 Task: Create an event for the inter-departmental knowledge sharing.
Action: Mouse moved to (88, 110)
Screenshot: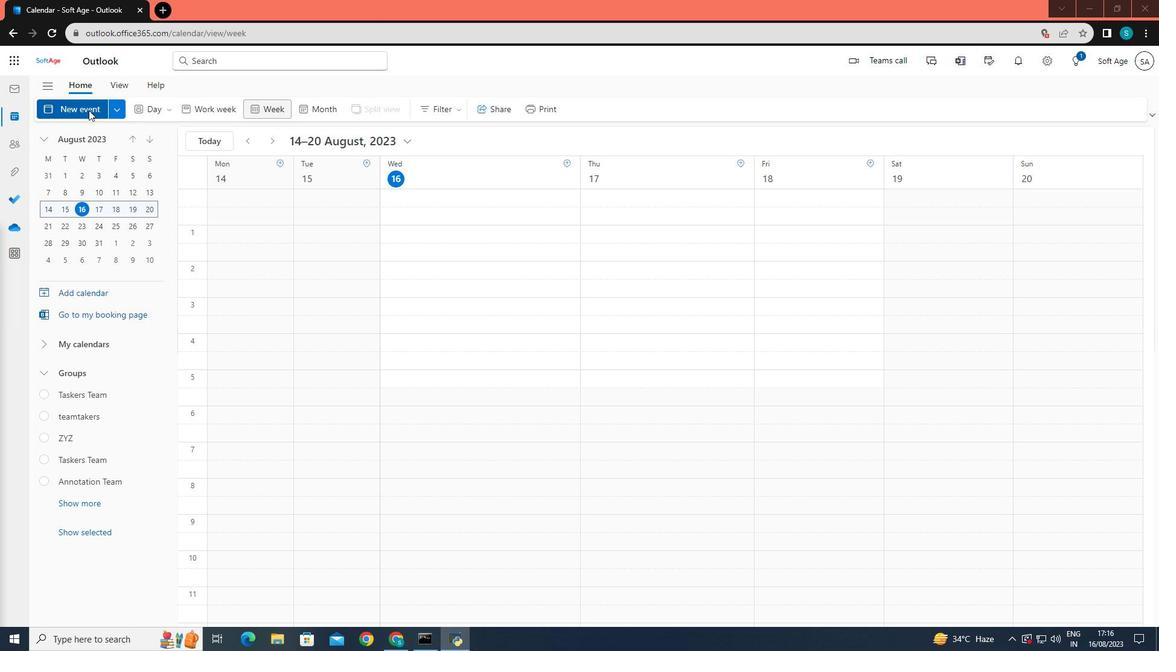 
Action: Mouse pressed left at (88, 110)
Screenshot: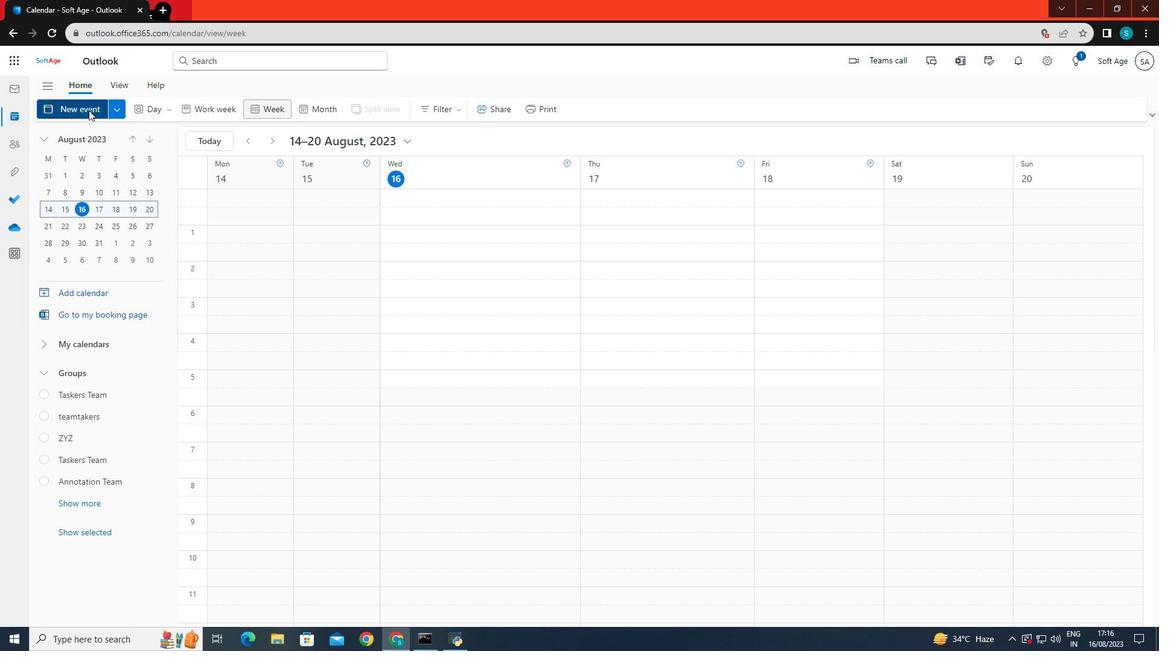 
Action: Mouse moved to (347, 185)
Screenshot: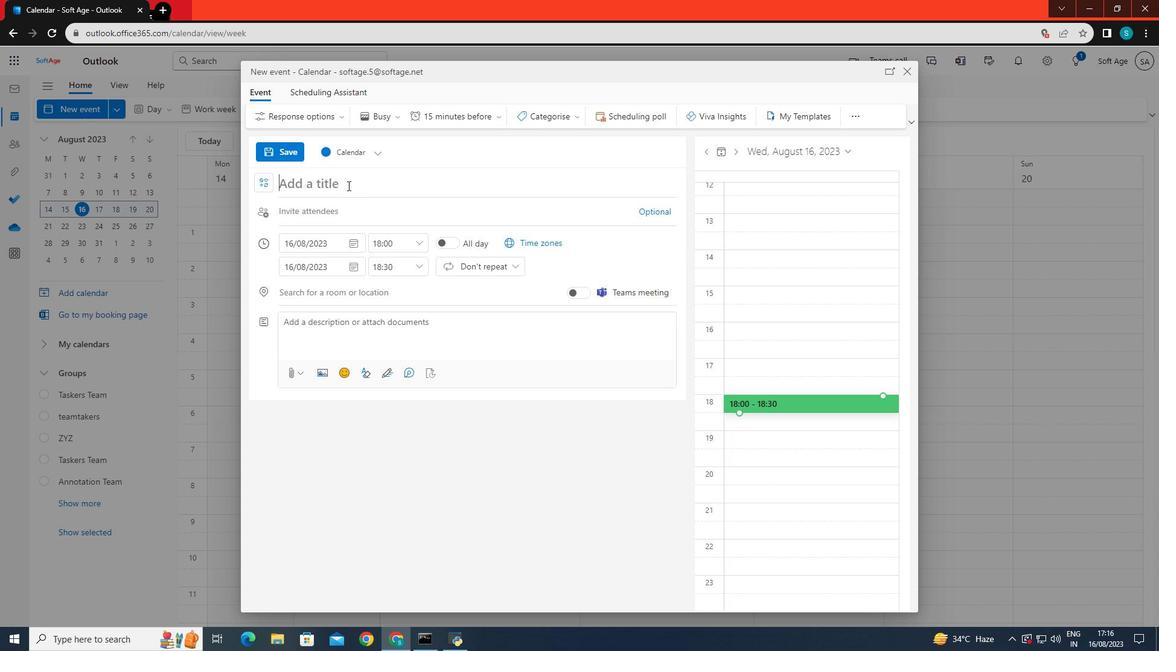 
Action: Mouse pressed left at (347, 185)
Screenshot: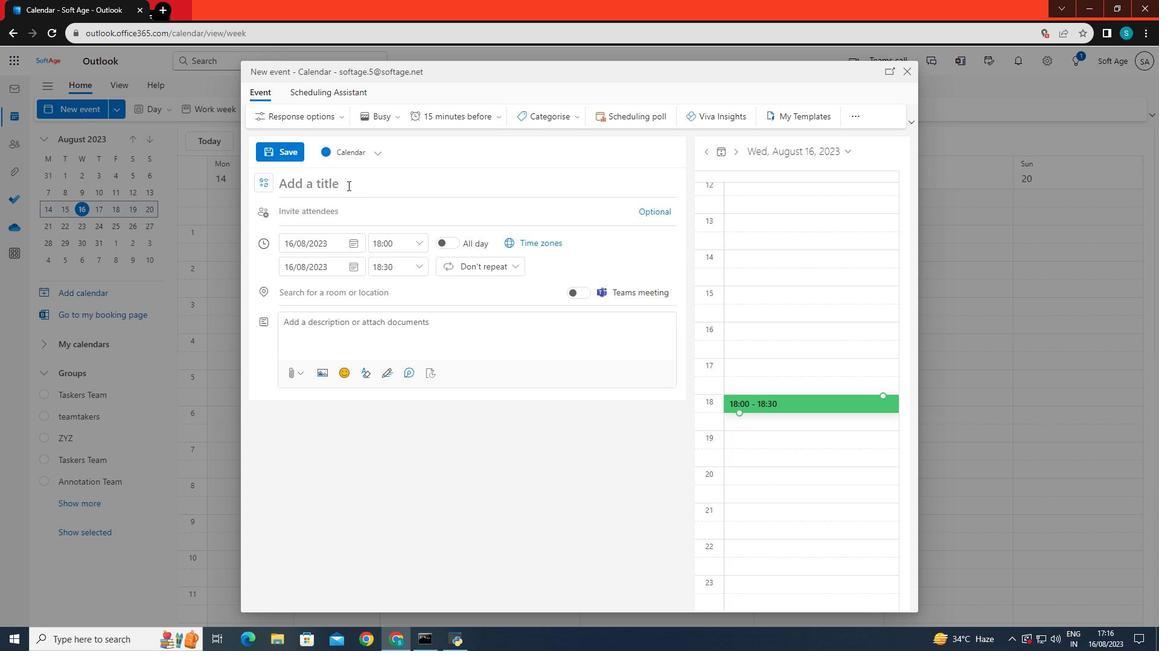 
Action: Key pressed <Key.caps_lock>I<Key.caps_lock>nter-departmental<Key.space>j<Key.backspace>knowledge<Key.space>sharing
Screenshot: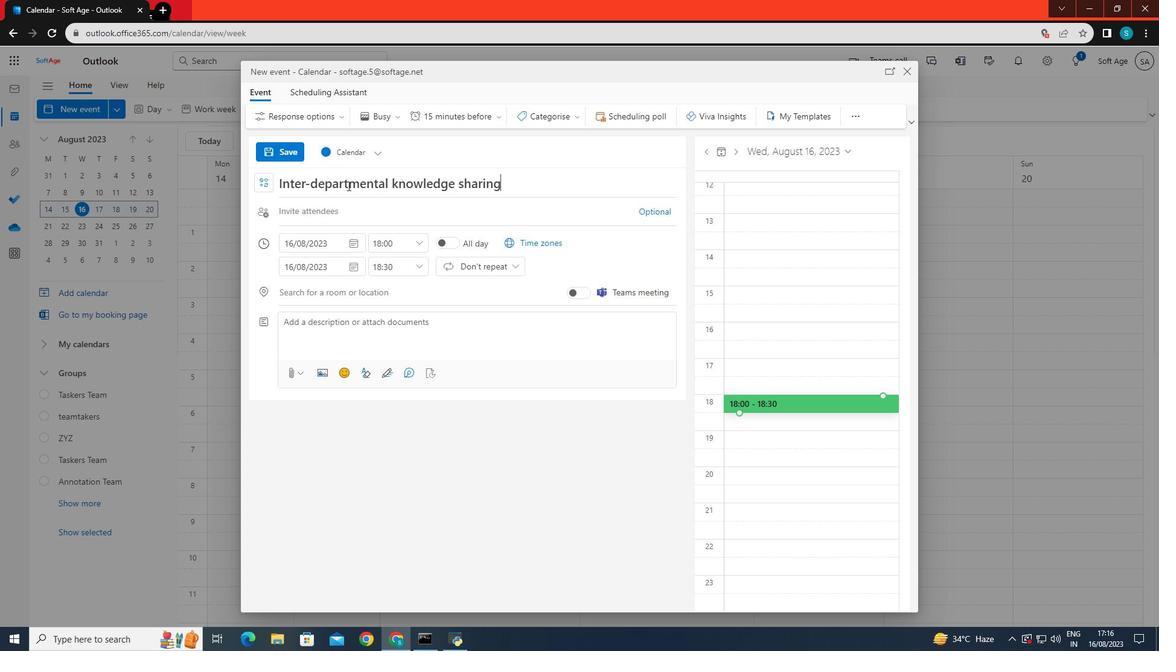 
Action: Mouse moved to (324, 243)
Screenshot: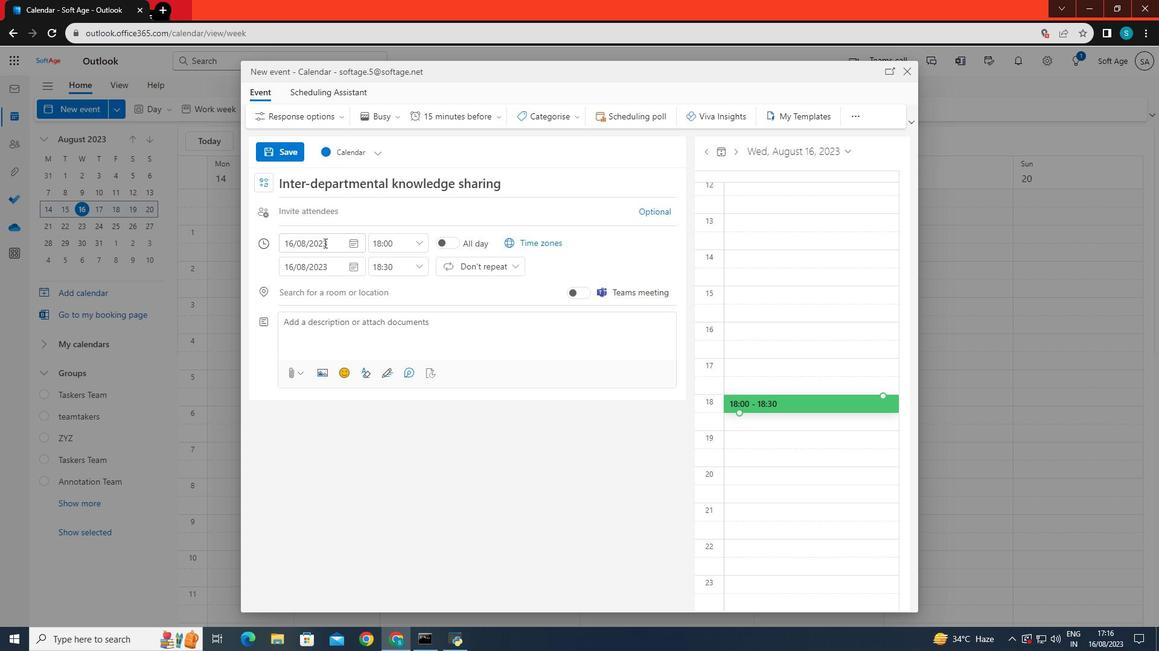 
Action: Mouse pressed left at (324, 243)
Screenshot: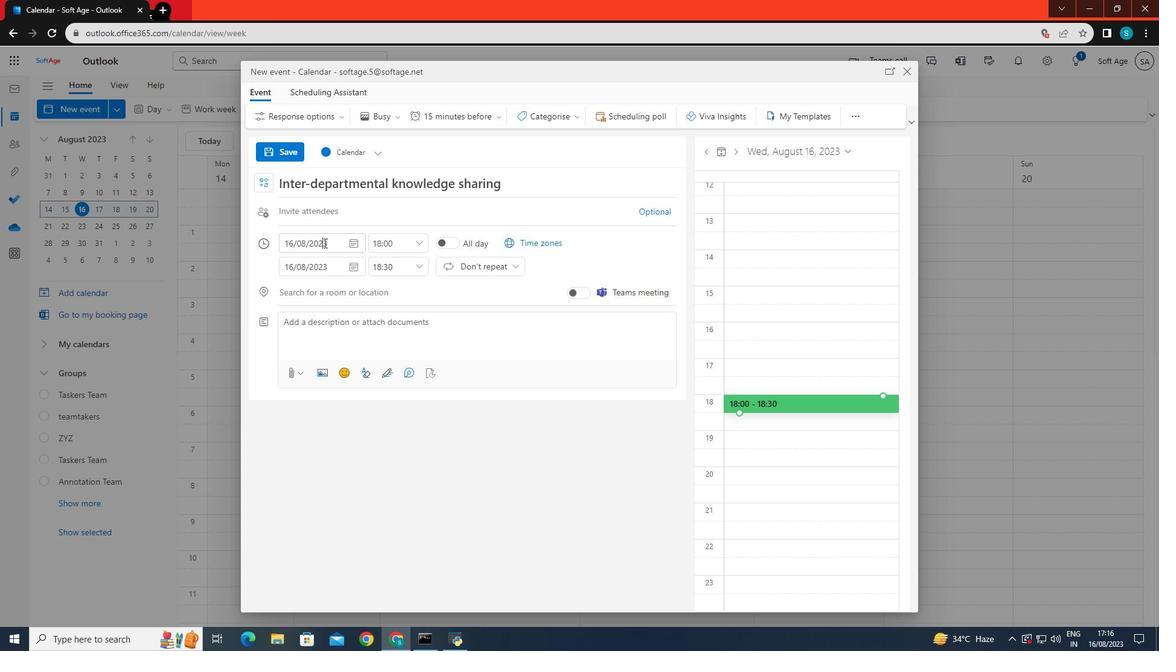 
Action: Mouse moved to (329, 373)
Screenshot: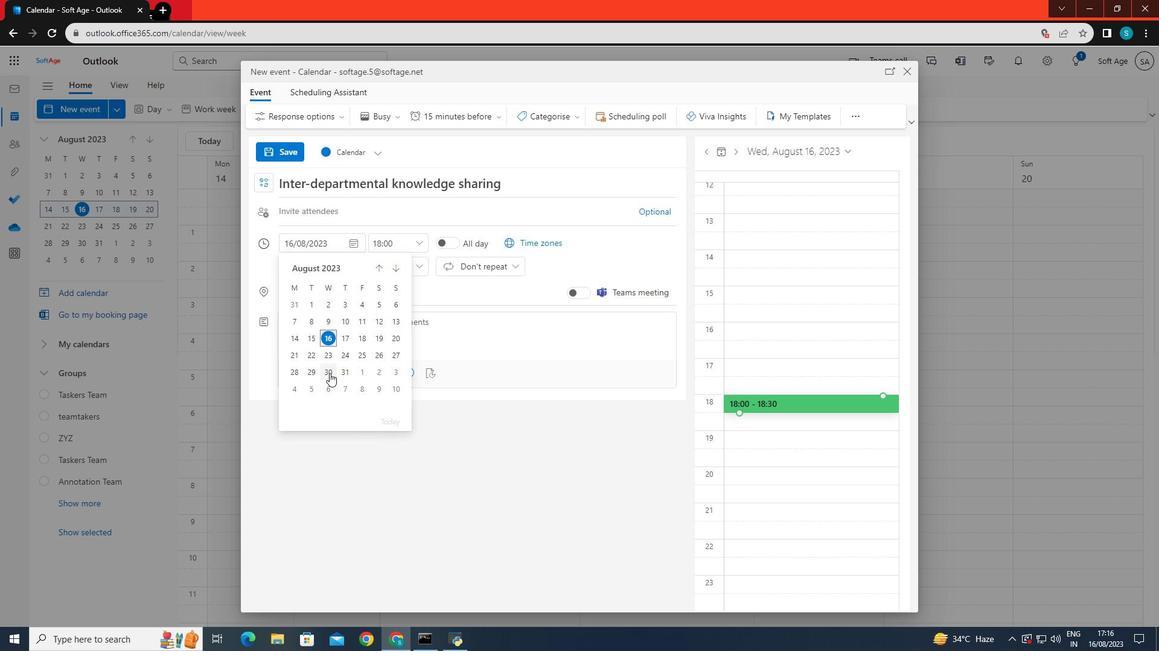 
Action: Mouse pressed left at (329, 373)
Screenshot: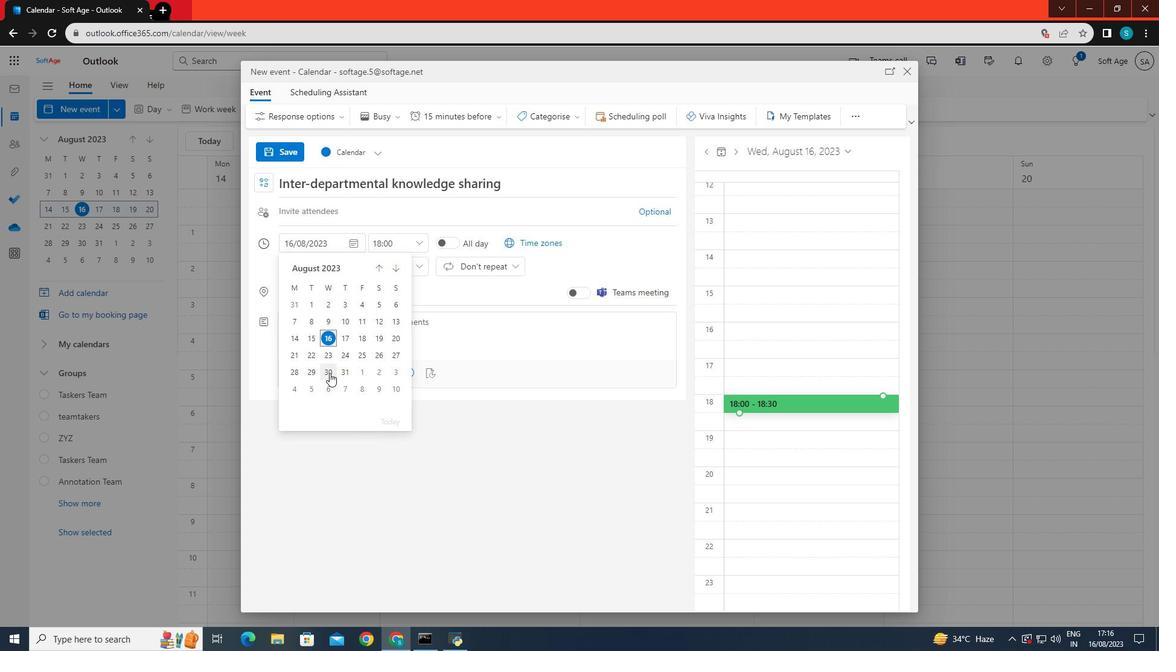 
Action: Mouse moved to (423, 243)
Screenshot: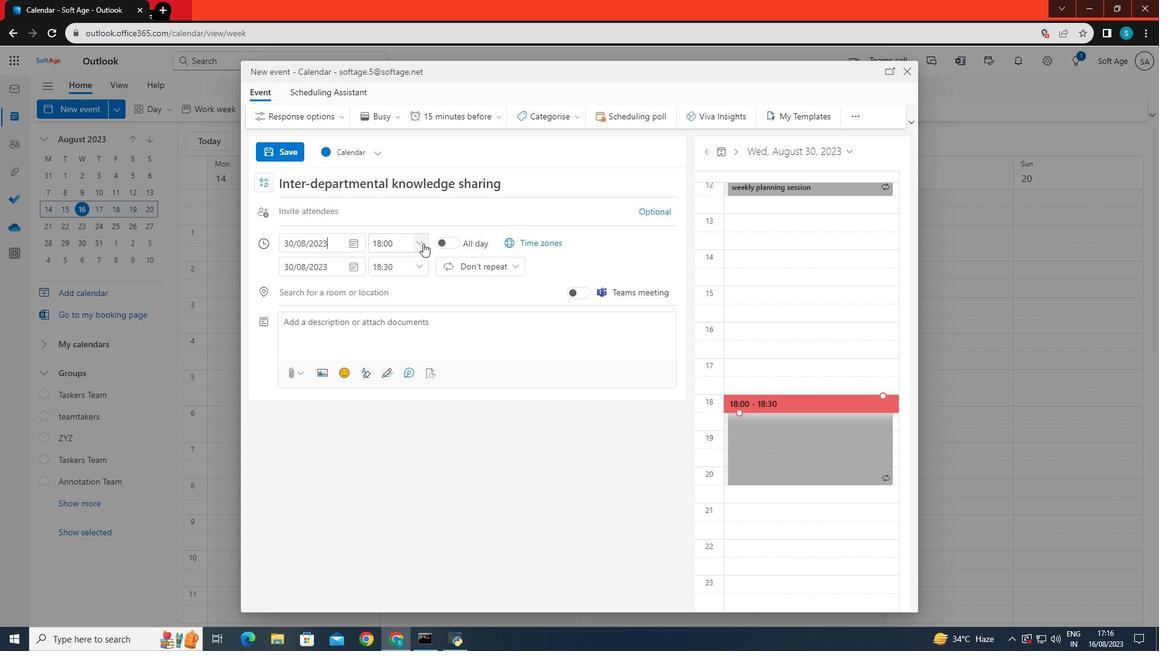 
Action: Mouse pressed left at (423, 243)
Screenshot: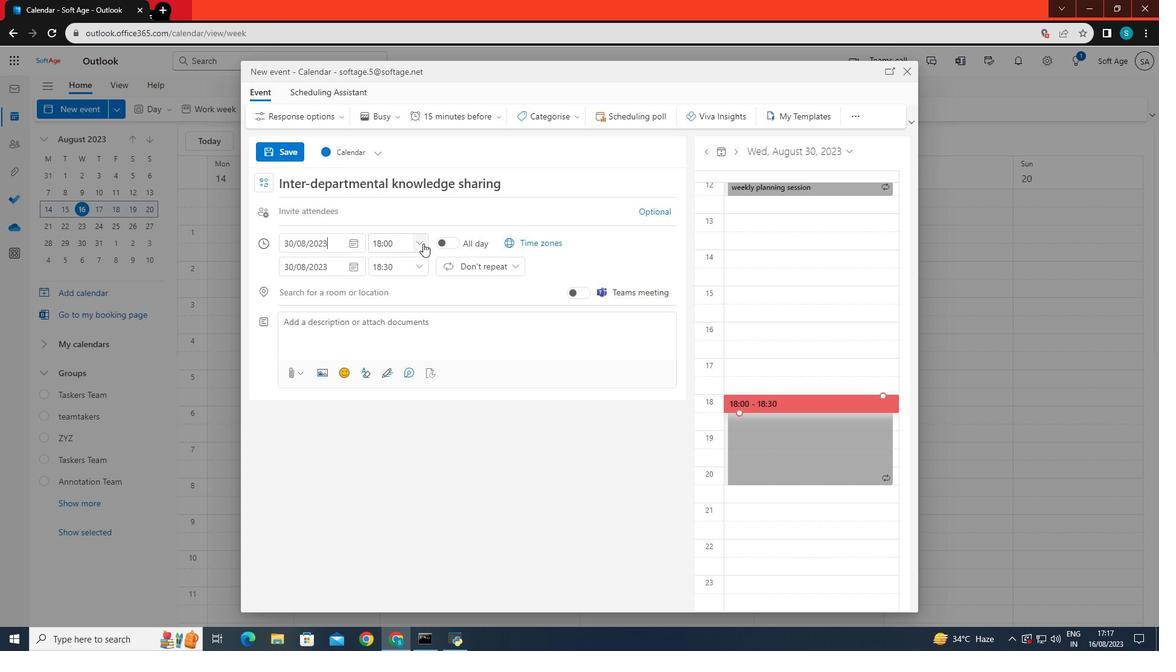 
Action: Mouse moved to (401, 331)
Screenshot: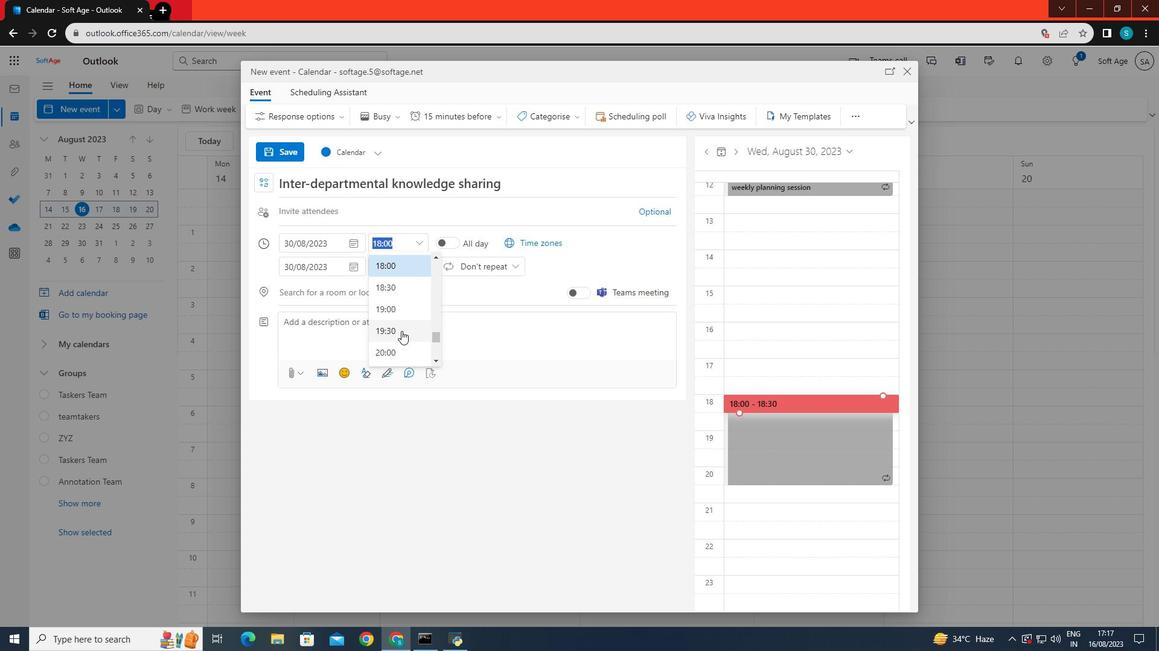 
Action: Mouse scrolled (401, 332) with delta (0, 0)
Screenshot: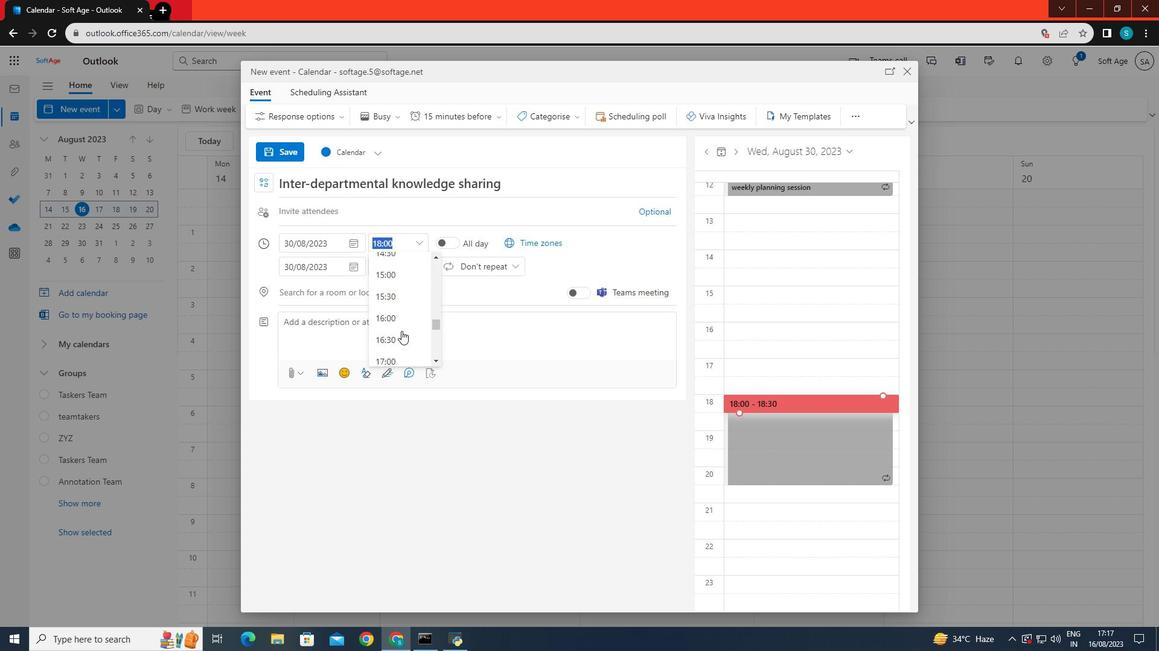 
Action: Mouse scrolled (401, 332) with delta (0, 0)
Screenshot: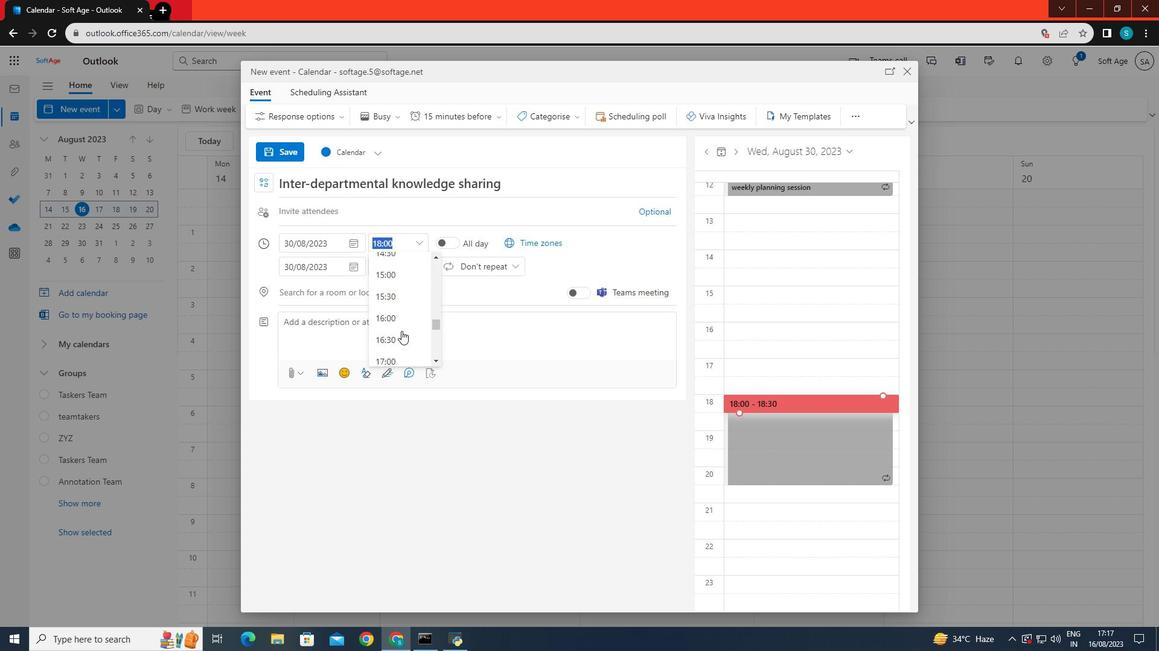 
Action: Mouse scrolled (401, 332) with delta (0, 0)
Screenshot: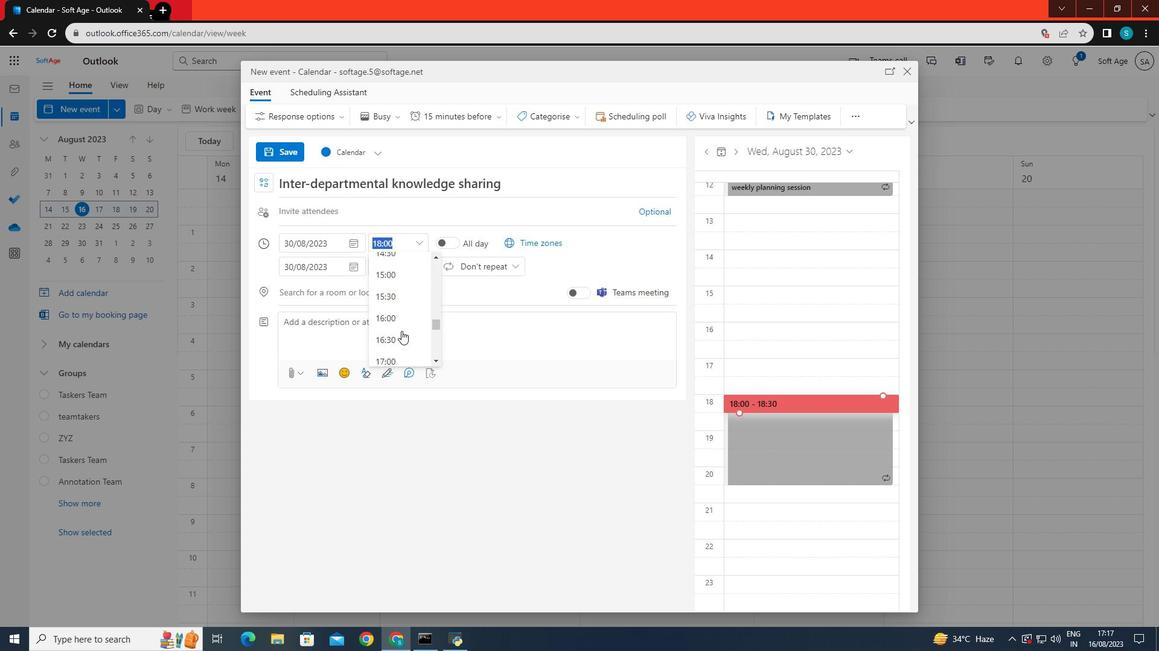 
Action: Mouse scrolled (401, 332) with delta (0, 0)
Screenshot: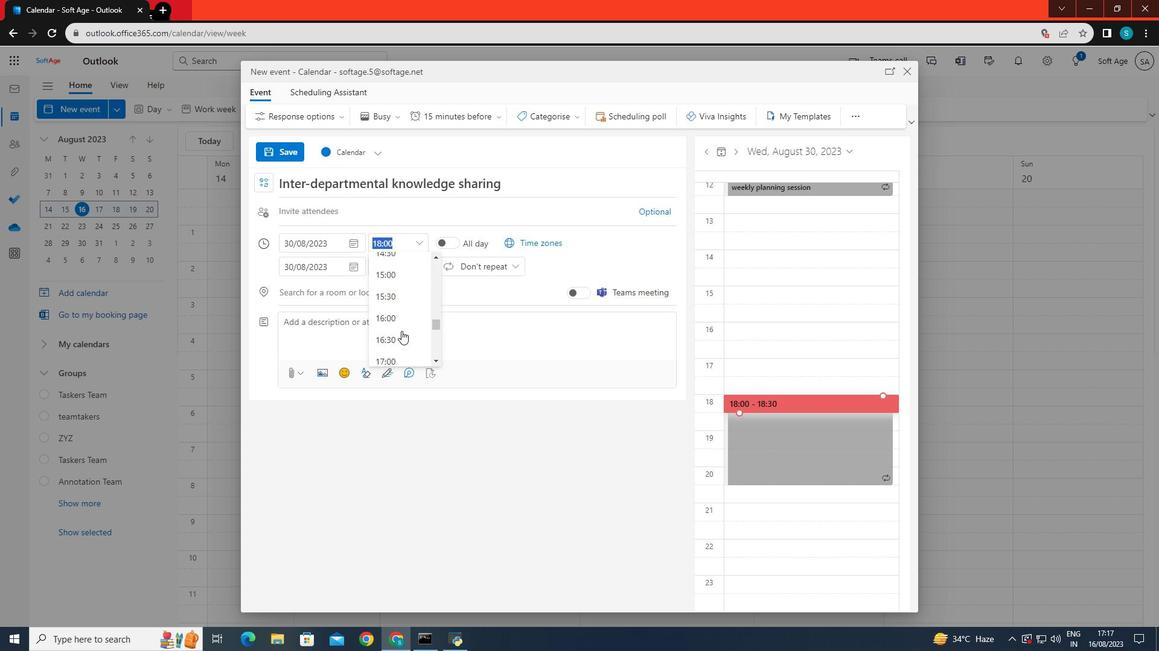 
Action: Mouse moved to (396, 289)
Screenshot: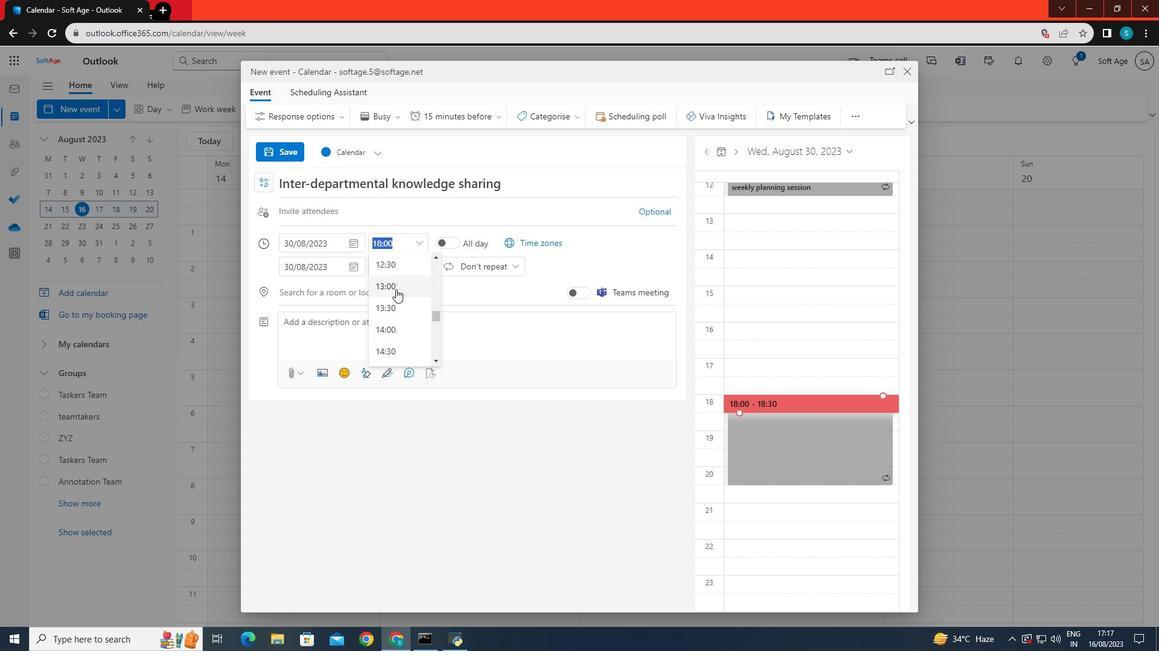 
Action: Mouse scrolled (396, 290) with delta (0, 0)
Screenshot: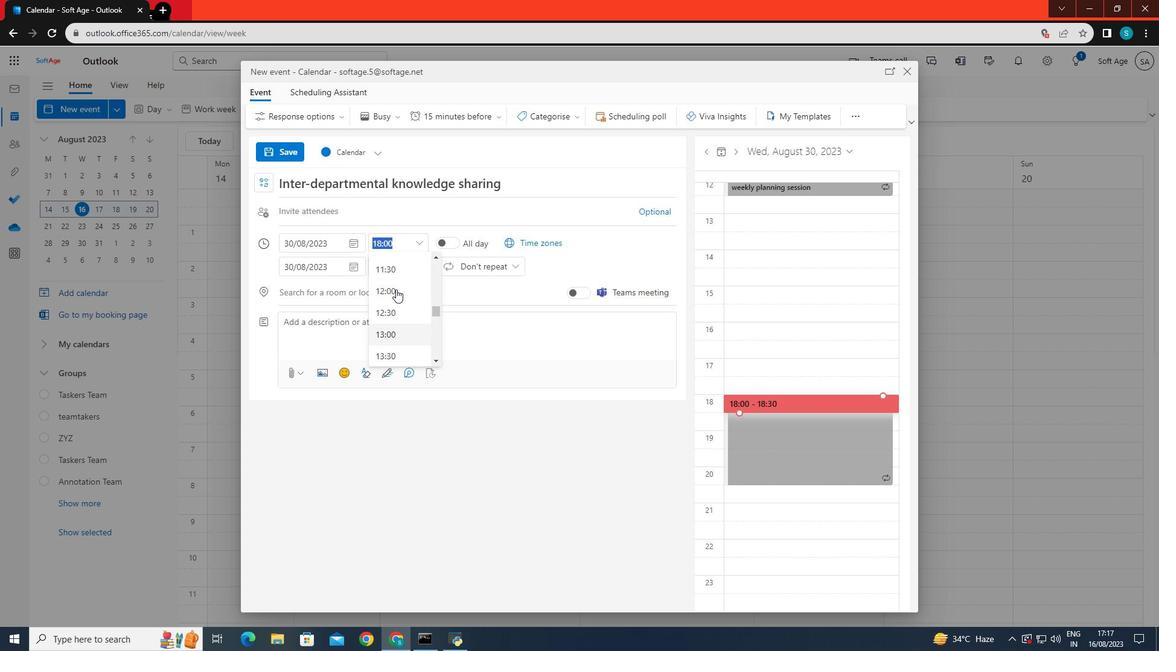 
Action: Mouse scrolled (396, 290) with delta (0, 0)
Screenshot: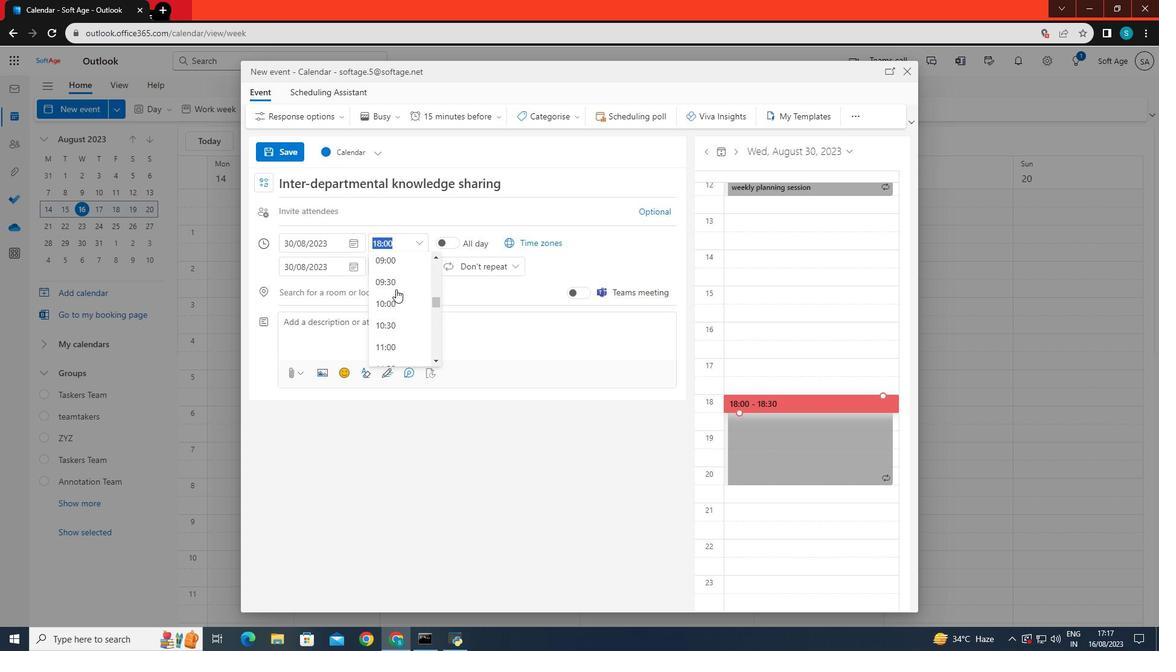 
Action: Mouse scrolled (396, 290) with delta (0, 0)
Screenshot: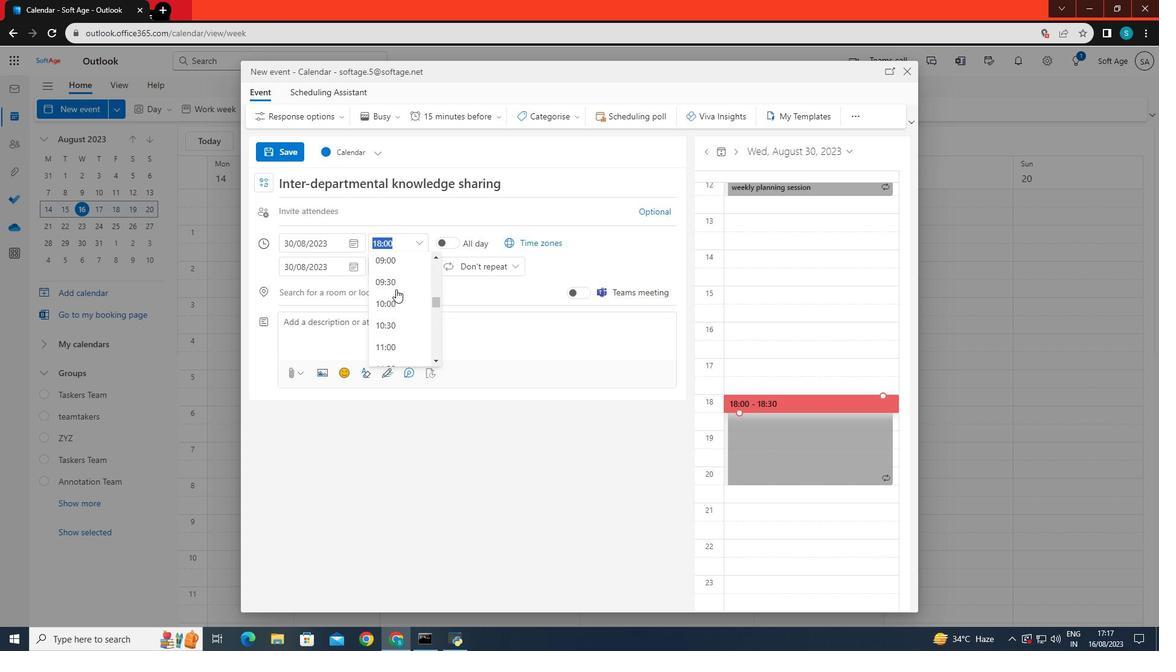 
Action: Mouse scrolled (396, 290) with delta (0, 0)
Screenshot: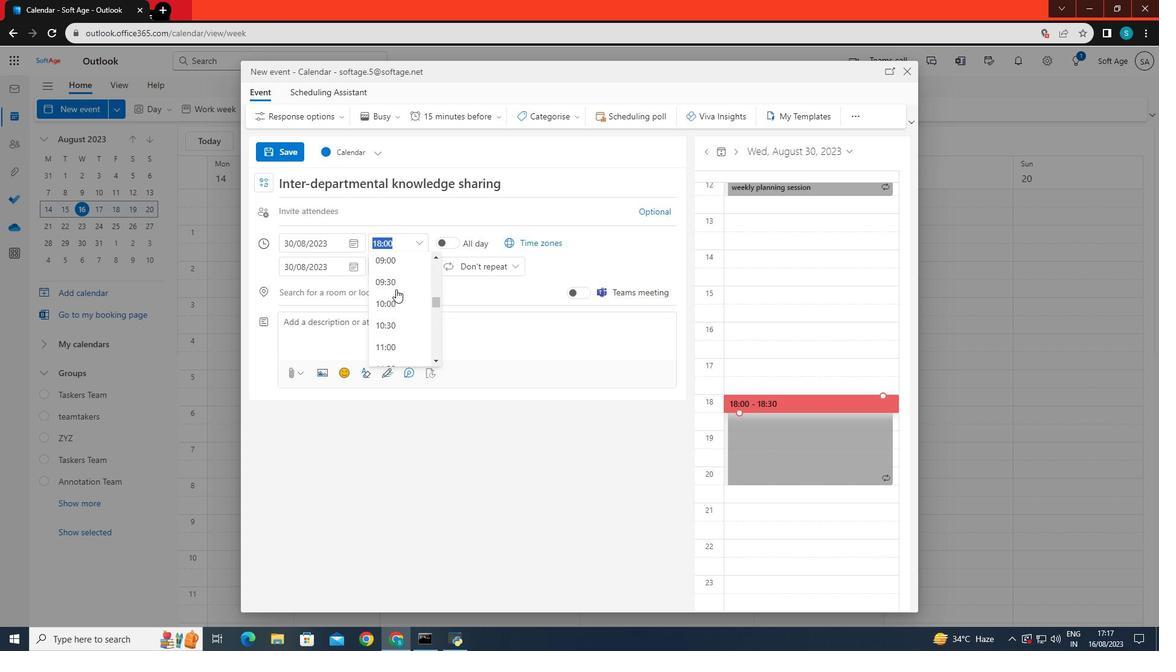 
Action: Mouse pressed left at (396, 289)
Screenshot: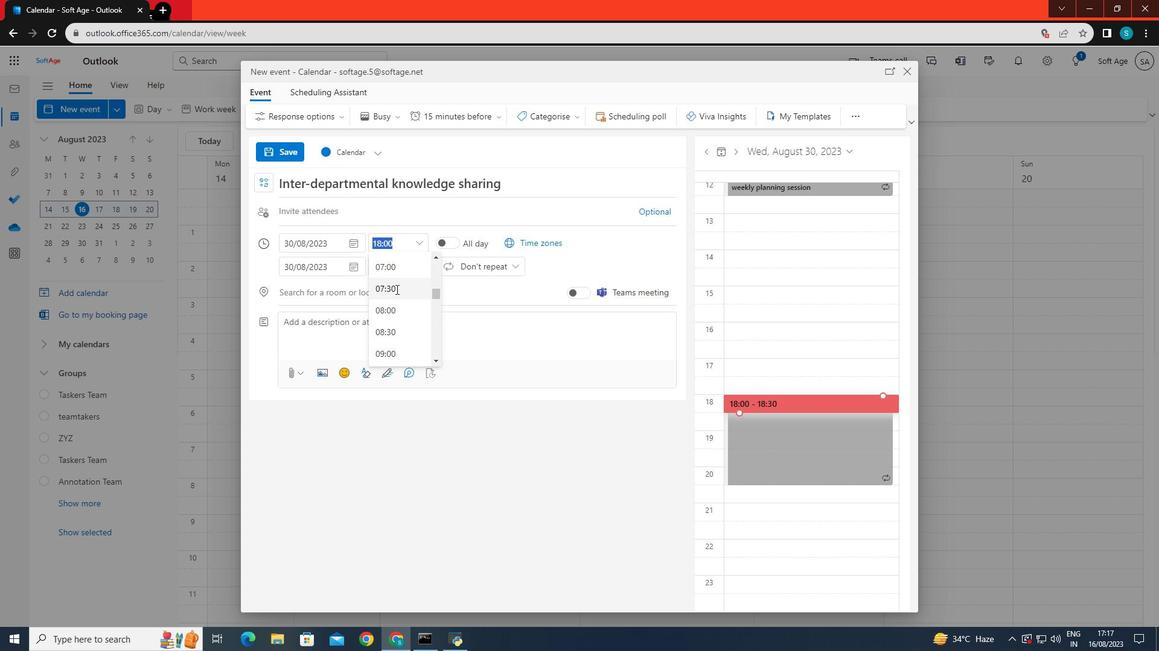 
Action: Mouse moved to (421, 339)
Screenshot: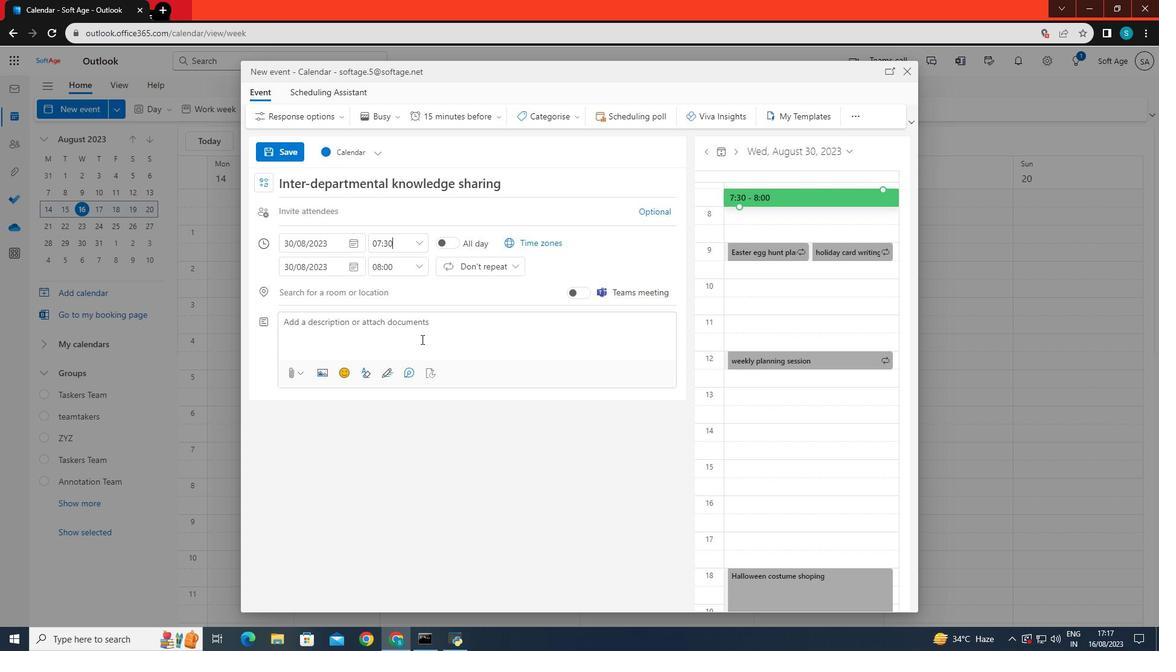 
Action: Mouse pressed left at (421, 339)
Screenshot: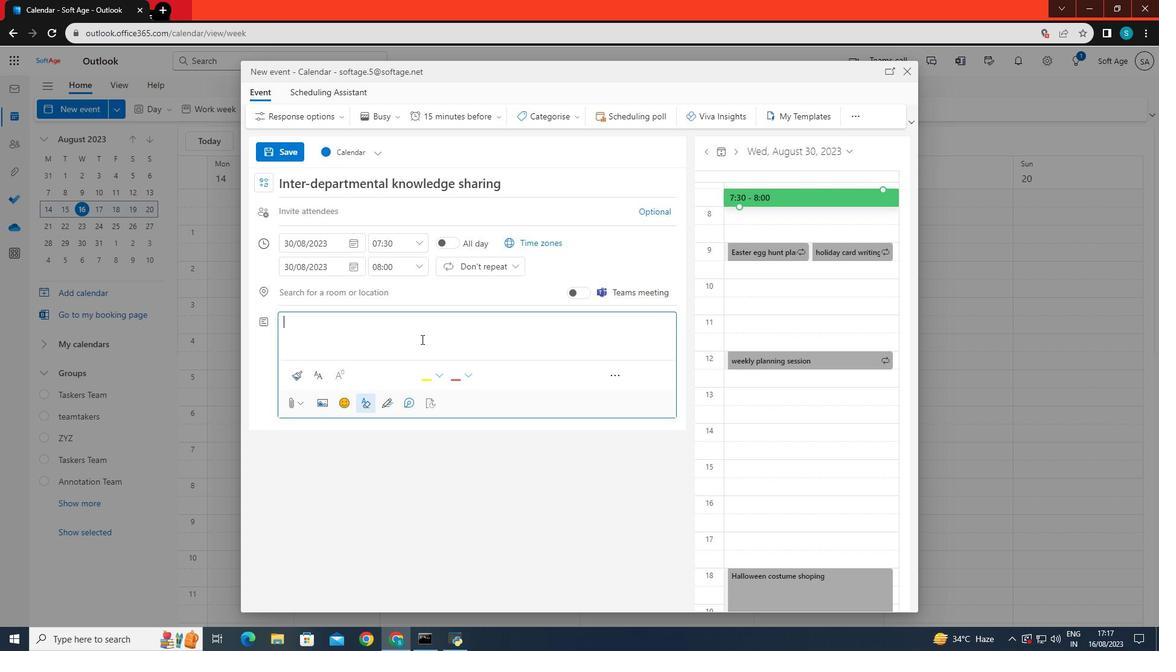 
Action: Key pressed <Key.caps_lock>A<Key.caps_lock>n<Key.space>rv<Key.backspace><Key.backspace>event<Key.space>for<Key.space>the<Key.space>inter-departmental<Key.space>jon<Key.backspace><Key.backspace><Key.backspace>knowledge<Key.space>sharing.
Screenshot: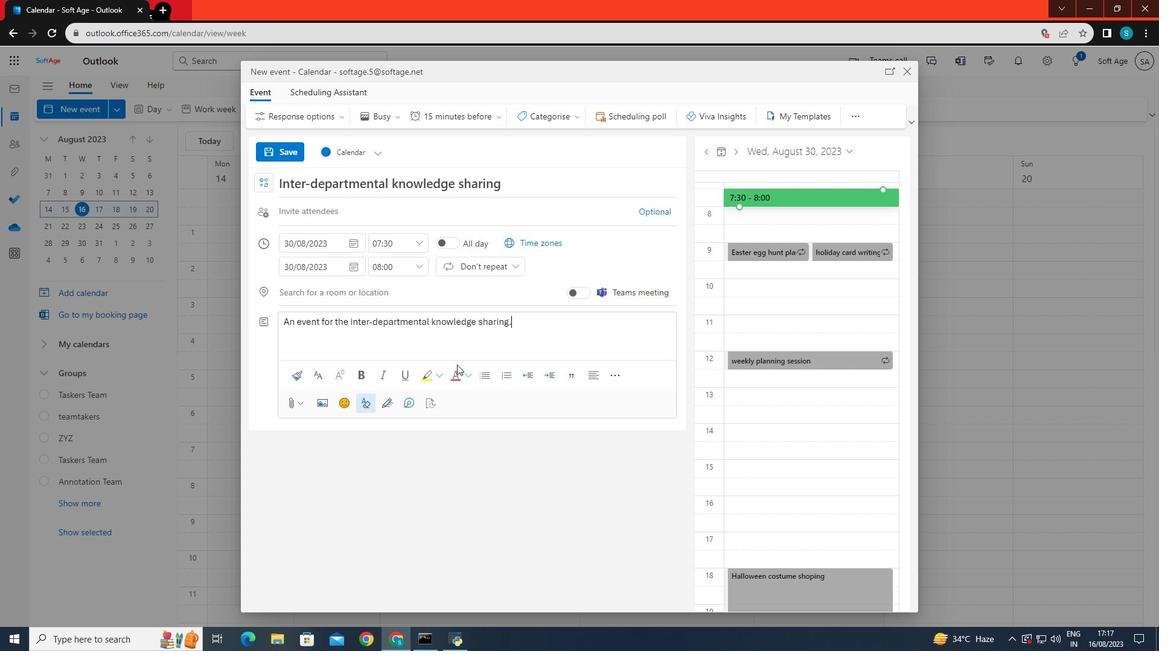 
Action: Mouse moved to (447, 290)
Screenshot: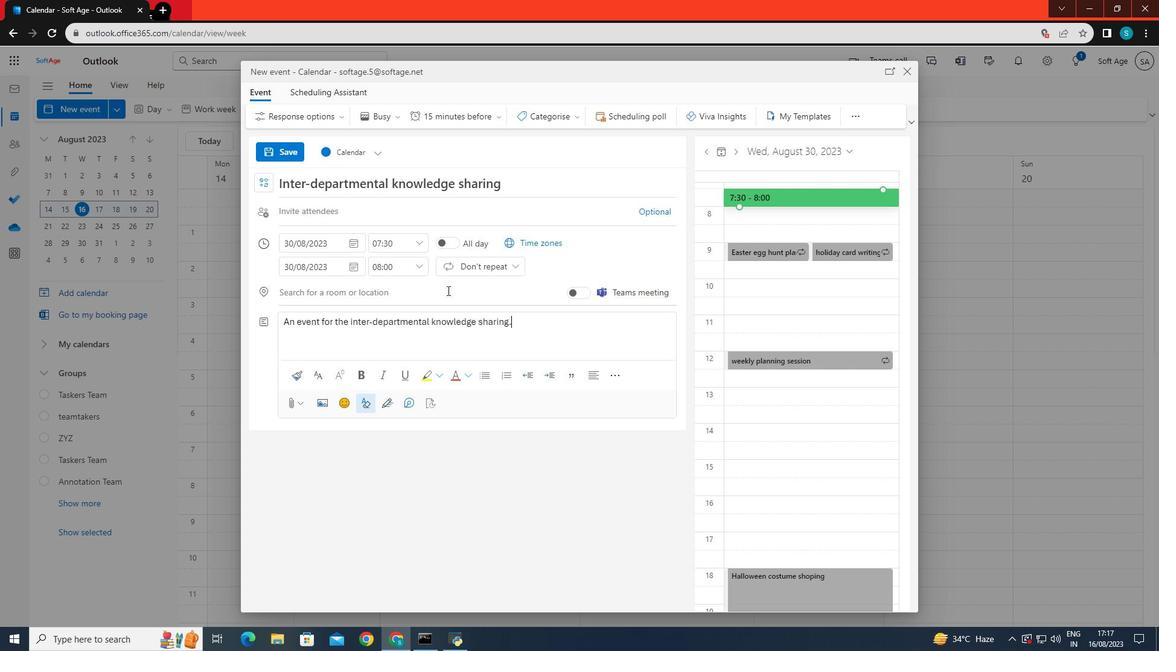 
Action: Mouse scrolled (447, 291) with delta (0, 0)
Screenshot: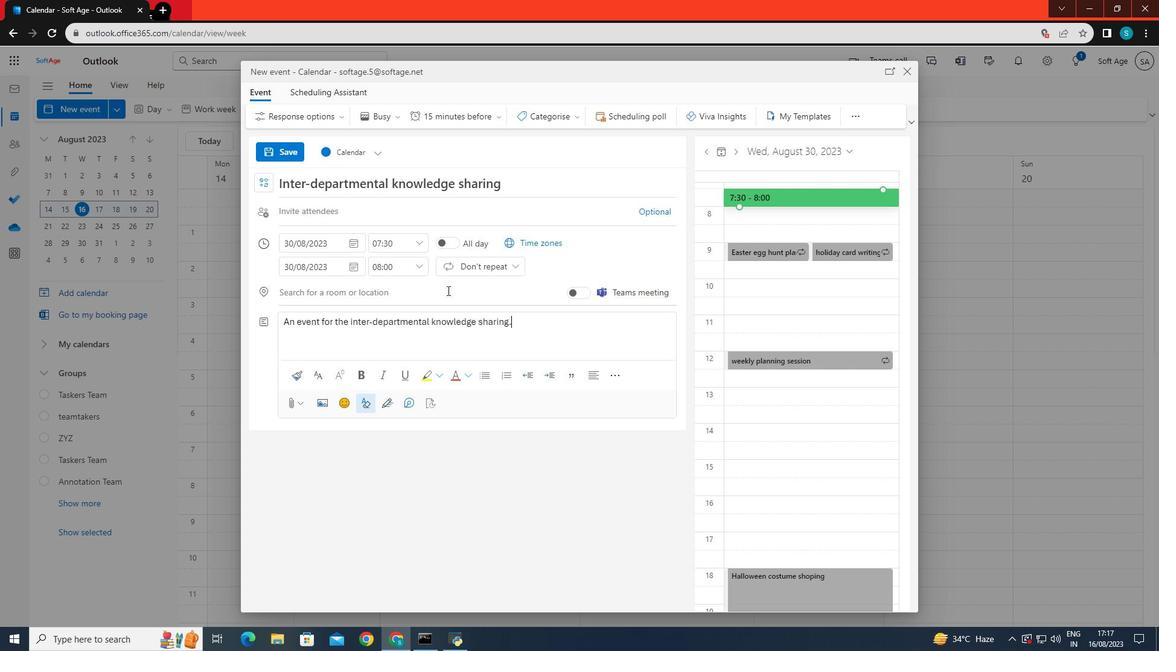 
Action: Mouse scrolled (447, 291) with delta (0, 0)
Screenshot: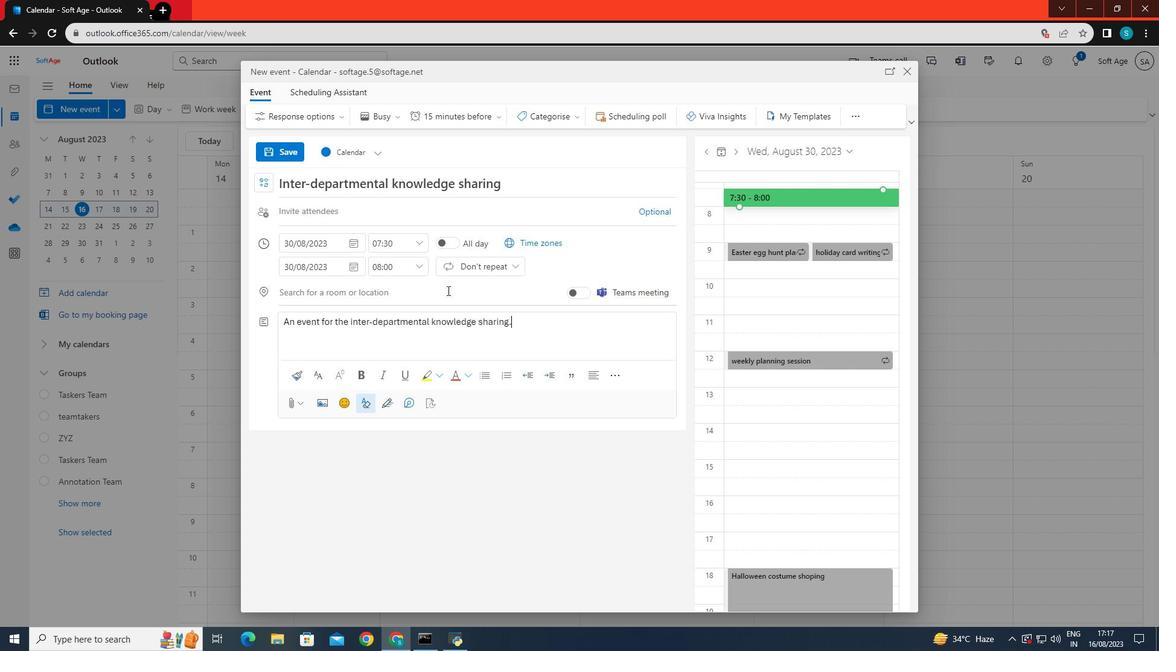 
Action: Mouse scrolled (447, 291) with delta (0, 0)
Screenshot: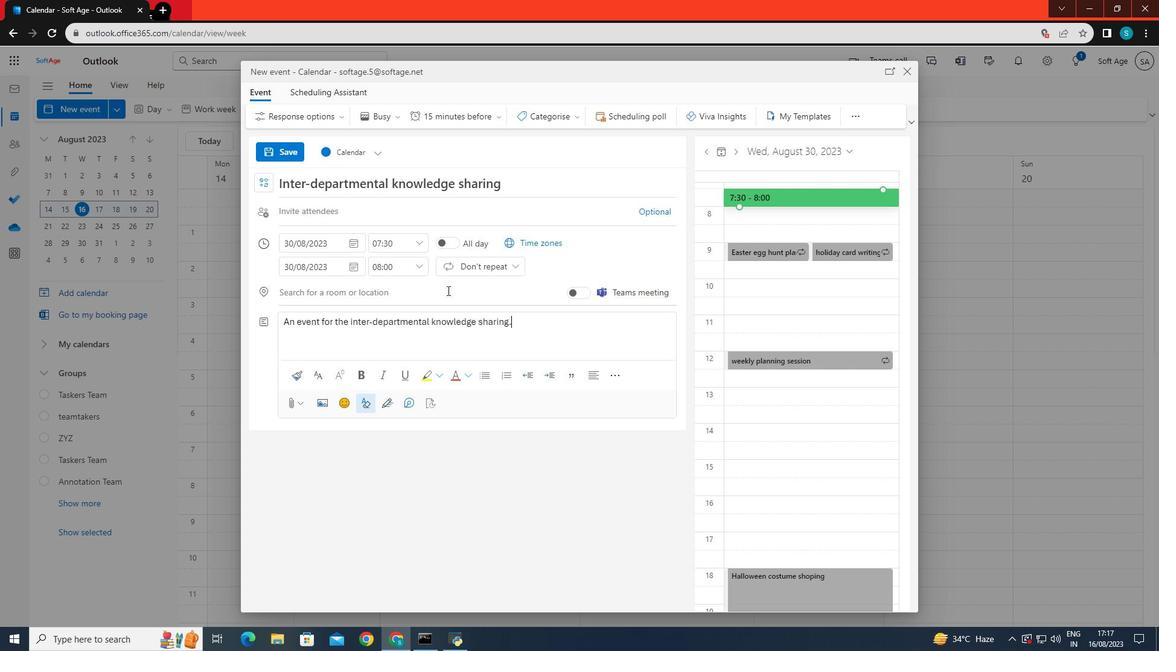 
Action: Mouse moved to (290, 150)
Screenshot: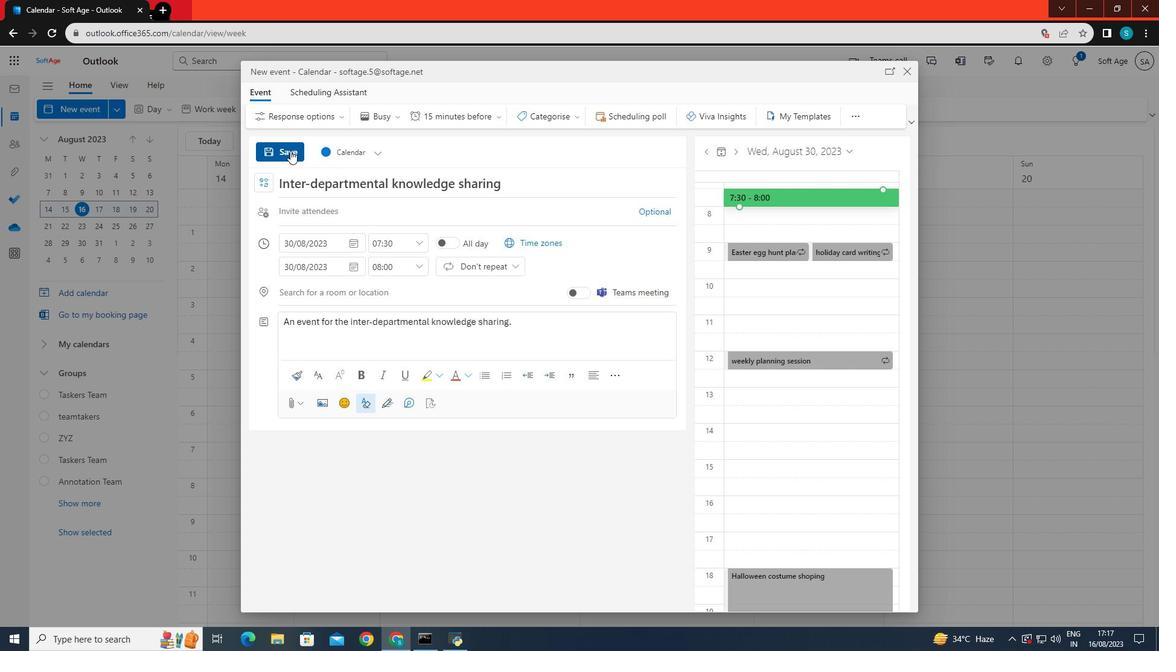 
Action: Mouse pressed left at (290, 150)
Screenshot: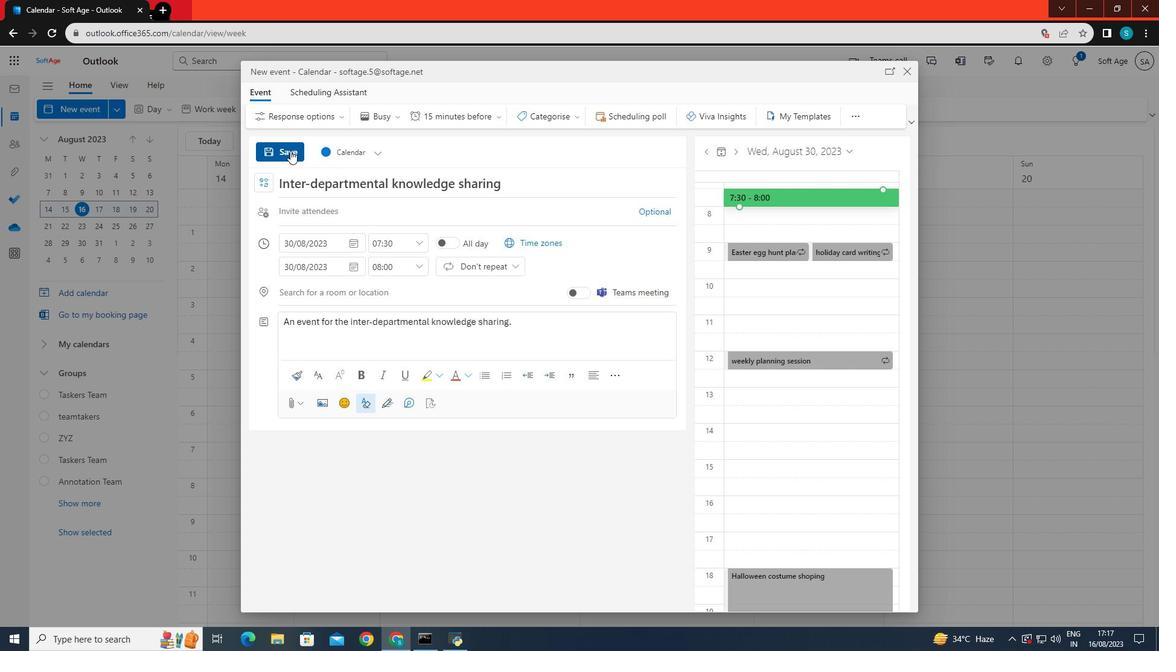 
